 Task: Set the font size in pixels for the text renderer to 2.
Action: Mouse moved to (93, 13)
Screenshot: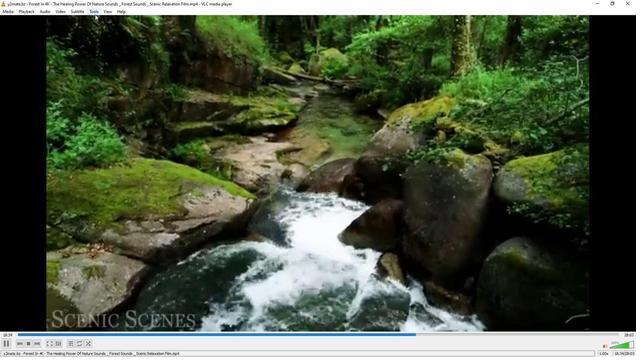 
Action: Mouse pressed left at (93, 13)
Screenshot: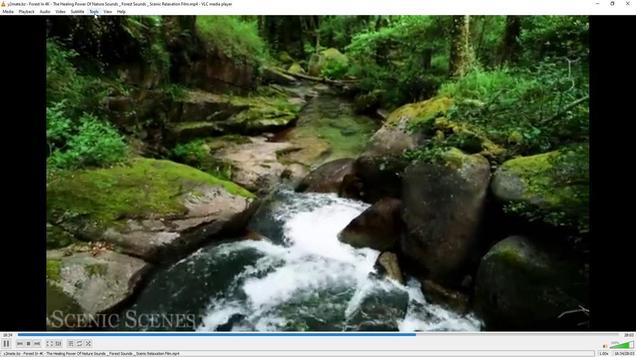 
Action: Mouse moved to (100, 90)
Screenshot: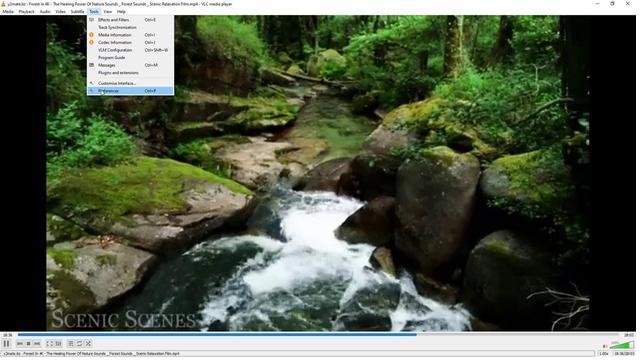 
Action: Mouse pressed left at (100, 90)
Screenshot: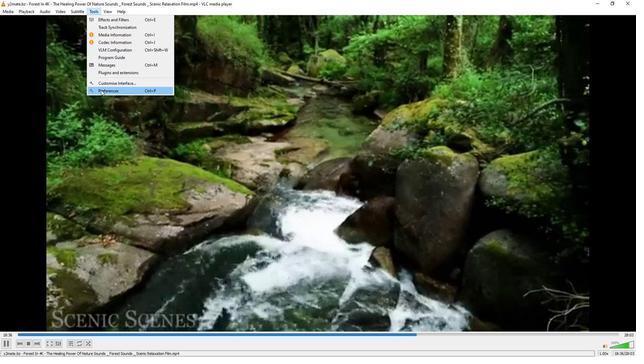 
Action: Mouse moved to (209, 293)
Screenshot: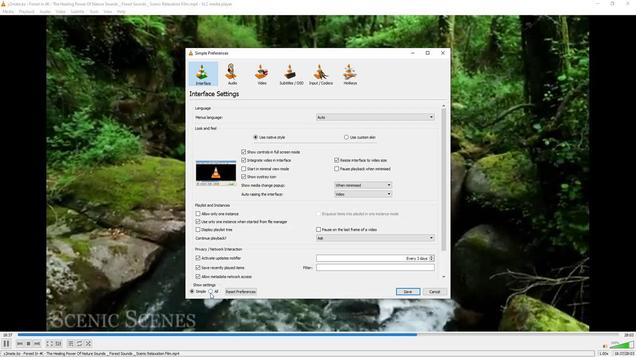 
Action: Mouse pressed left at (209, 293)
Screenshot: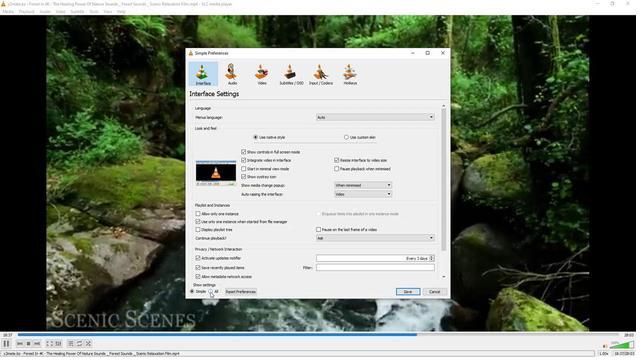 
Action: Mouse moved to (218, 204)
Screenshot: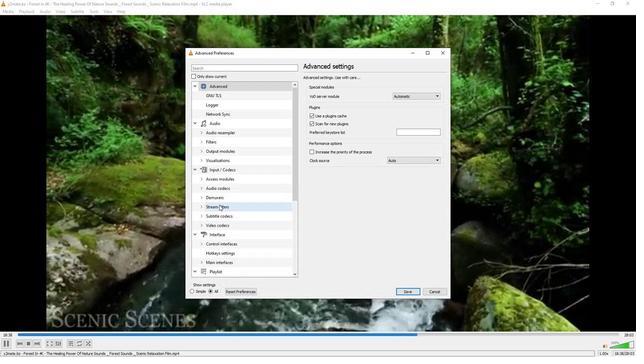 
Action: Mouse scrolled (218, 203) with delta (0, 0)
Screenshot: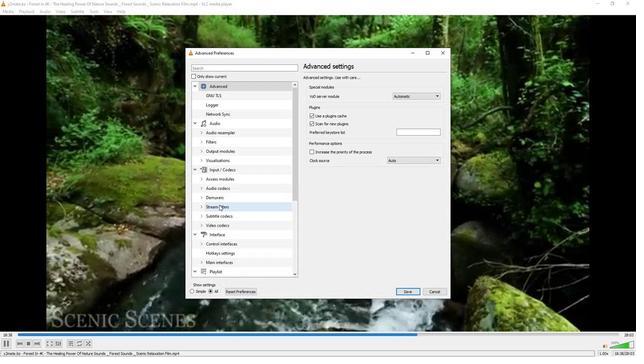 
Action: Mouse moved to (218, 203)
Screenshot: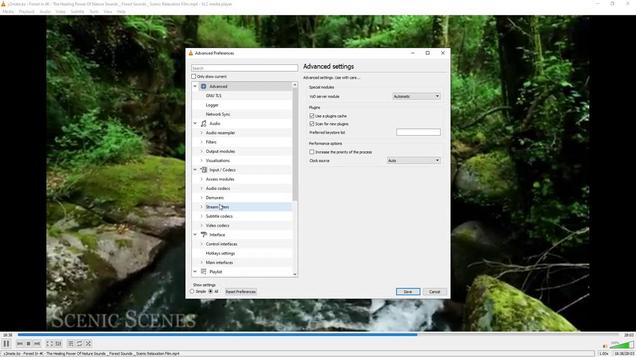 
Action: Mouse scrolled (218, 203) with delta (0, 0)
Screenshot: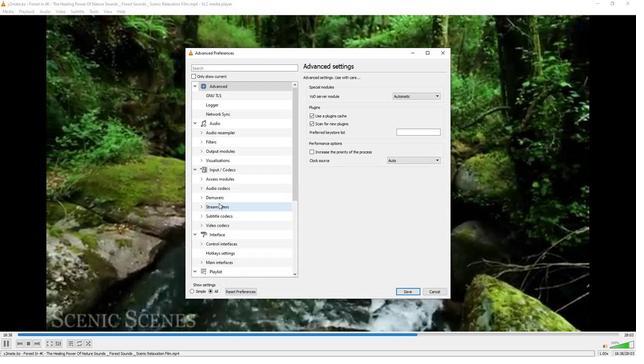 
Action: Mouse moved to (218, 202)
Screenshot: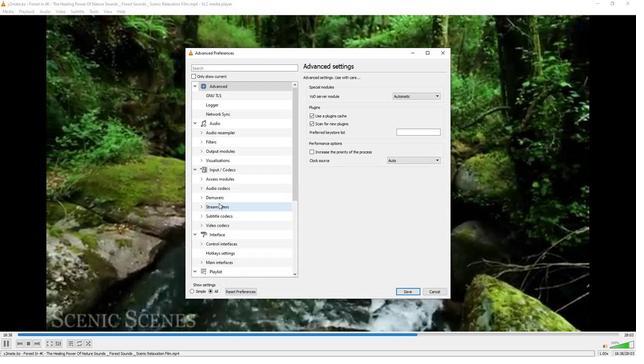 
Action: Mouse scrolled (218, 202) with delta (0, 0)
Screenshot: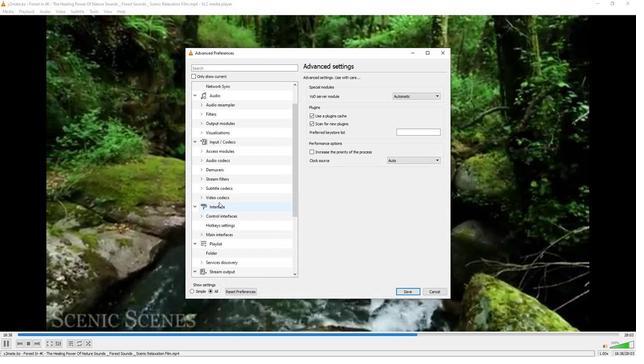 
Action: Mouse moved to (218, 202)
Screenshot: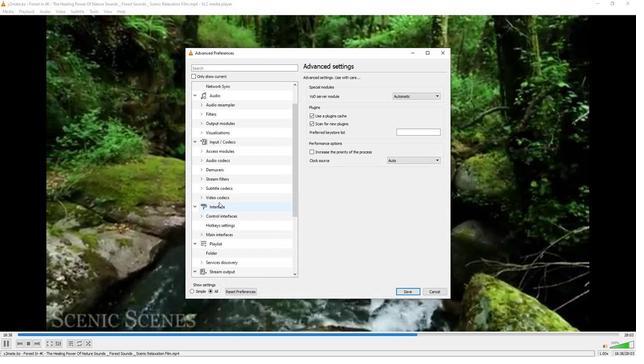 
Action: Mouse scrolled (218, 201) with delta (0, 0)
Screenshot: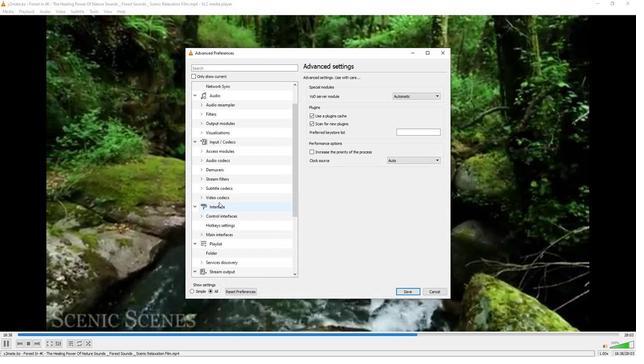 
Action: Mouse moved to (218, 201)
Screenshot: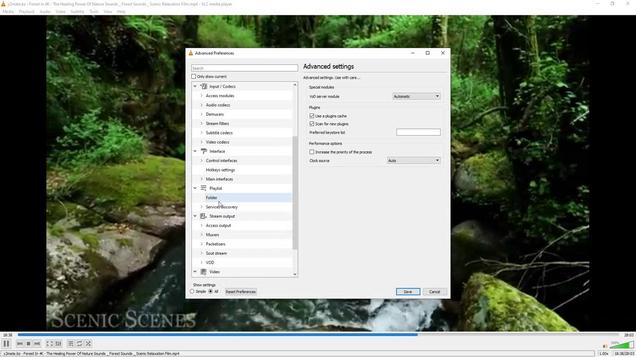 
Action: Mouse scrolled (218, 201) with delta (0, 0)
Screenshot: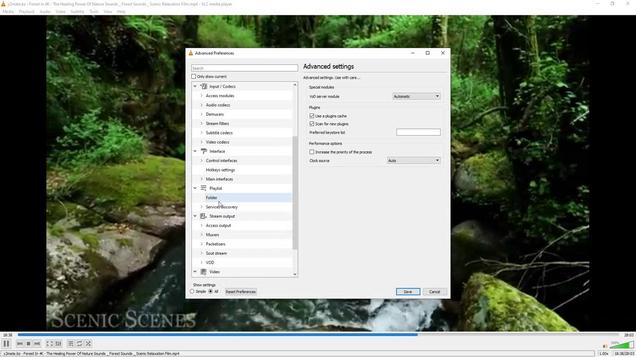 
Action: Mouse moved to (217, 200)
Screenshot: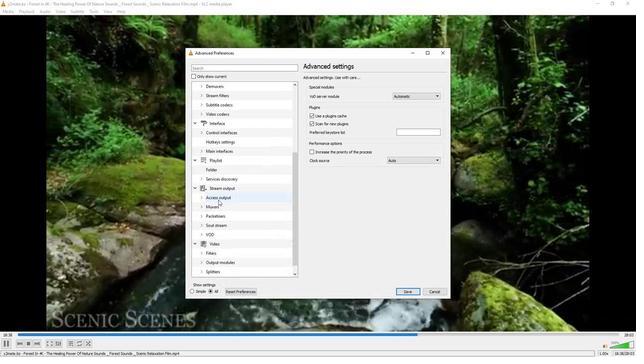 
Action: Mouse scrolled (217, 199) with delta (0, 0)
Screenshot: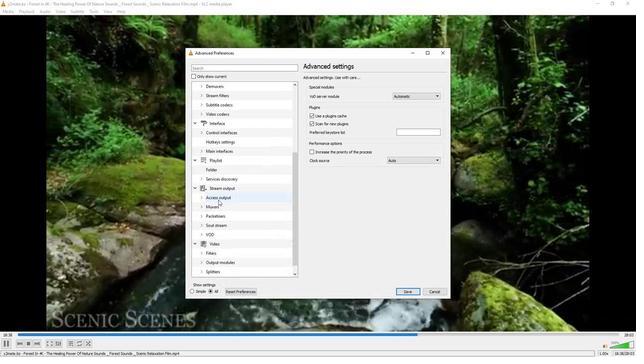 
Action: Mouse moved to (217, 198)
Screenshot: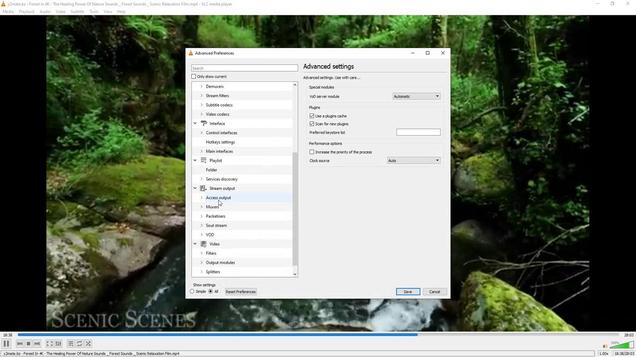 
Action: Mouse scrolled (217, 197) with delta (0, 0)
Screenshot: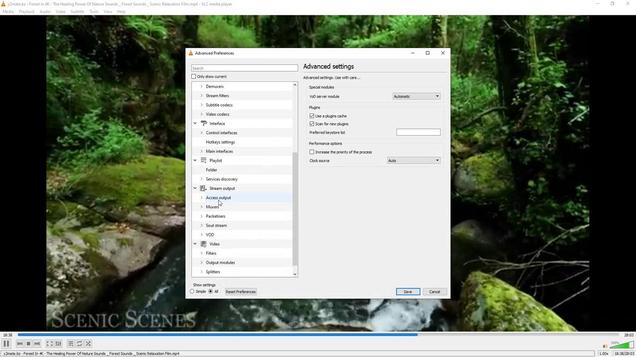 
Action: Mouse moved to (217, 197)
Screenshot: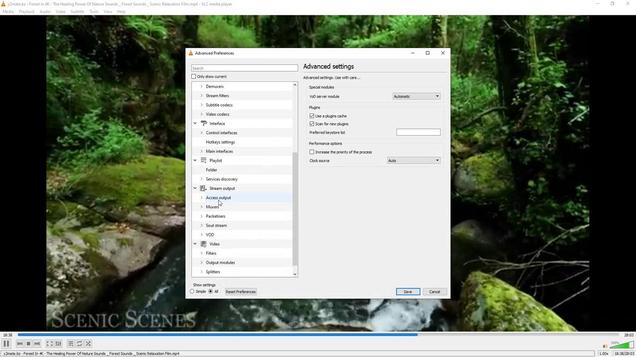 
Action: Mouse scrolled (217, 196) with delta (0, 0)
Screenshot: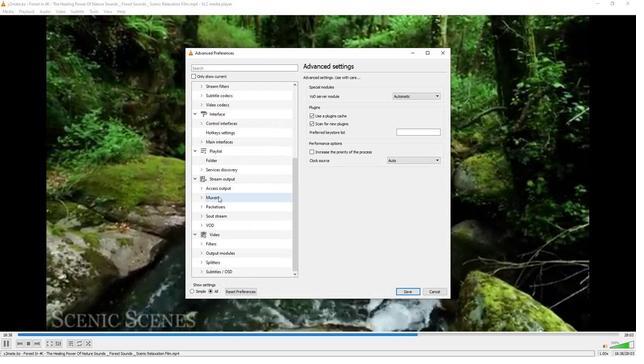 
Action: Mouse moved to (201, 273)
Screenshot: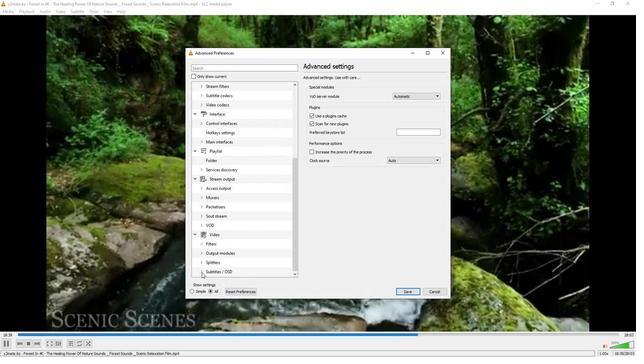
Action: Mouse pressed left at (201, 273)
Screenshot: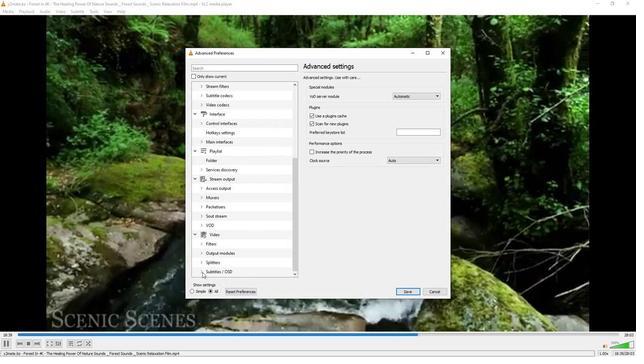 
Action: Mouse moved to (230, 218)
Screenshot: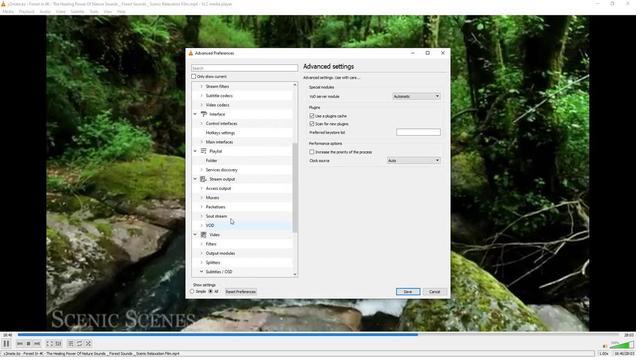 
Action: Mouse scrolled (230, 218) with delta (0, 0)
Screenshot: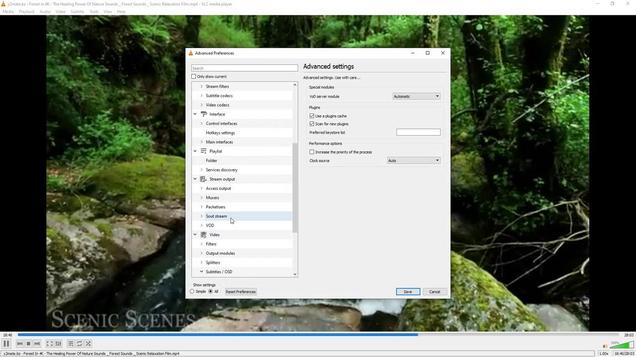 
Action: Mouse scrolled (230, 218) with delta (0, 0)
Screenshot: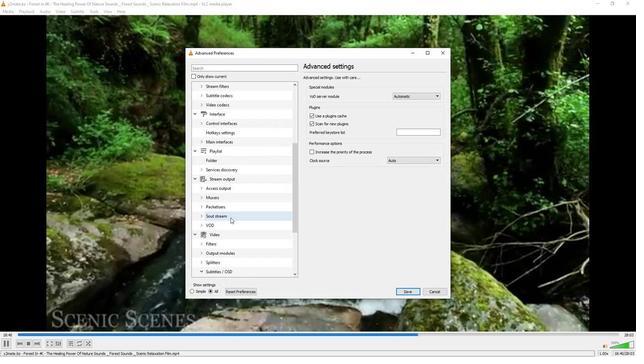 
Action: Mouse scrolled (230, 218) with delta (0, 0)
Screenshot: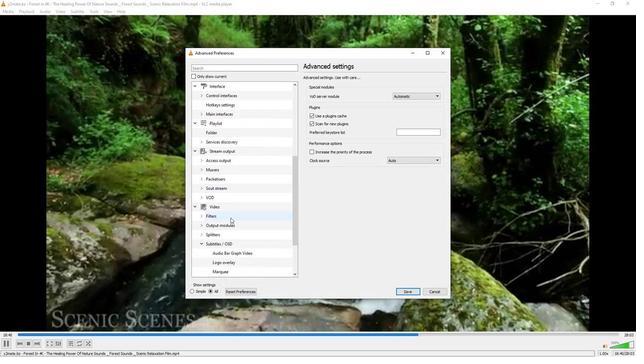
Action: Mouse scrolled (230, 218) with delta (0, 0)
Screenshot: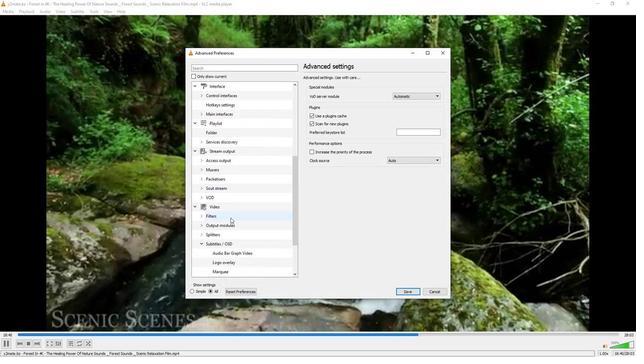 
Action: Mouse moved to (230, 217)
Screenshot: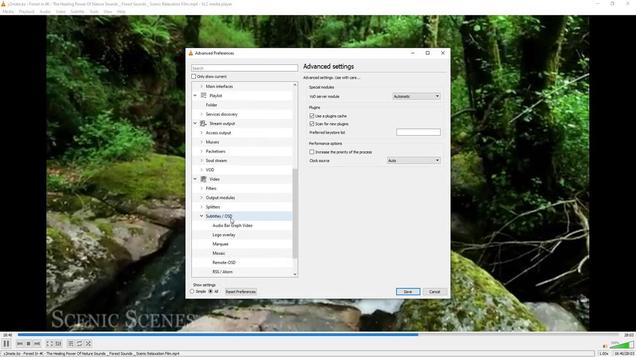 
Action: Mouse scrolled (230, 217) with delta (0, 0)
Screenshot: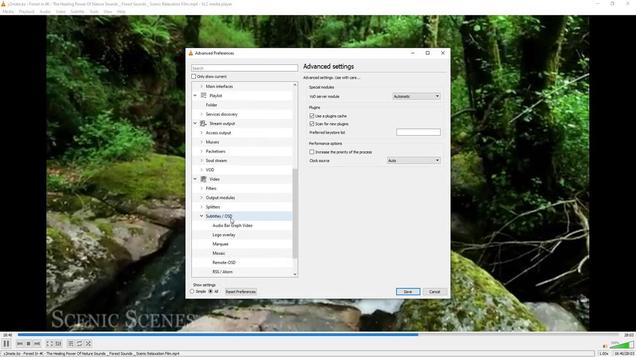 
Action: Mouse moved to (230, 216)
Screenshot: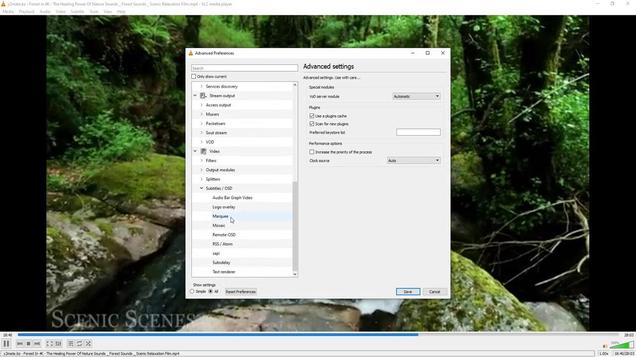 
Action: Mouse scrolled (230, 215) with delta (0, 0)
Screenshot: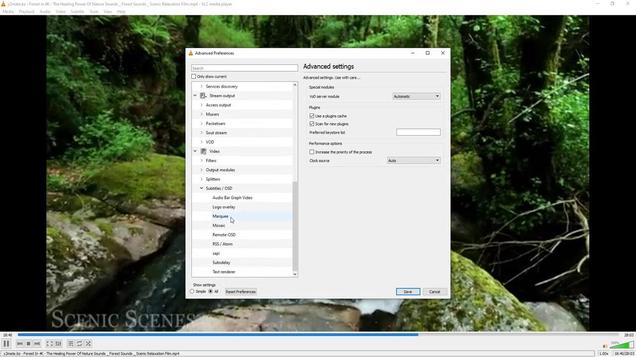 
Action: Mouse moved to (230, 212)
Screenshot: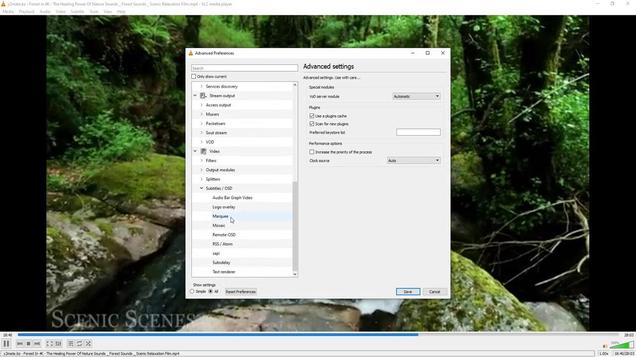 
Action: Mouse scrolled (230, 212) with delta (0, 0)
Screenshot: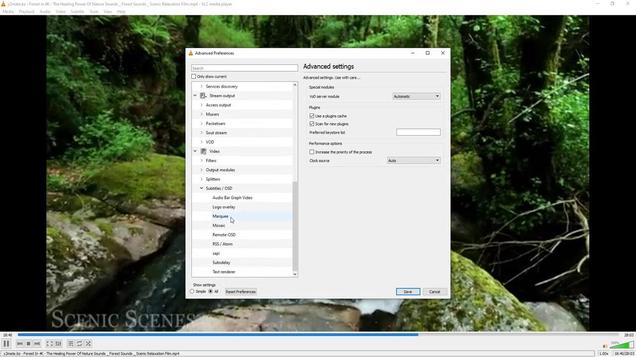 
Action: Mouse moved to (230, 209)
Screenshot: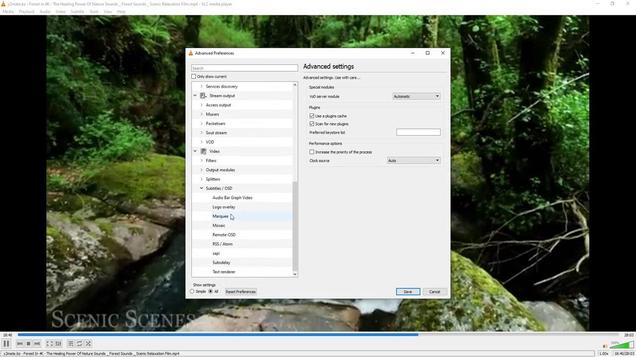 
Action: Mouse scrolled (230, 208) with delta (0, 0)
Screenshot: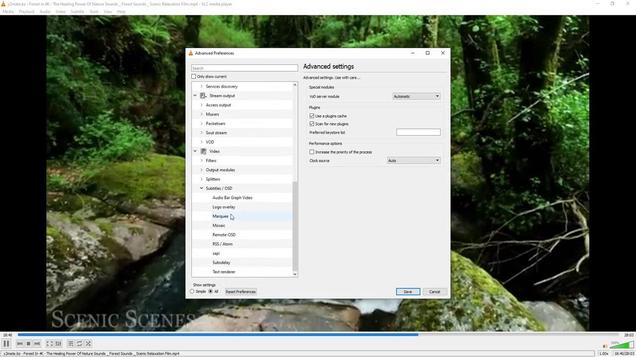 
Action: Mouse moved to (219, 272)
Screenshot: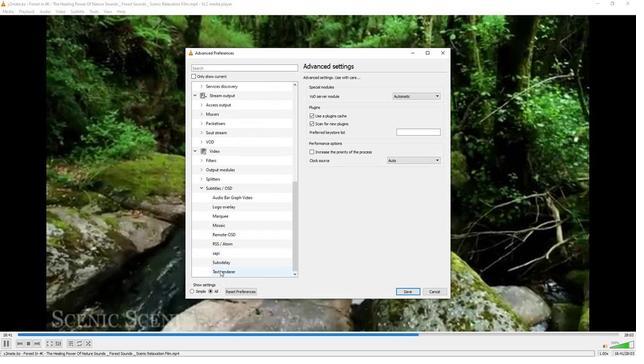 
Action: Mouse pressed left at (219, 272)
Screenshot: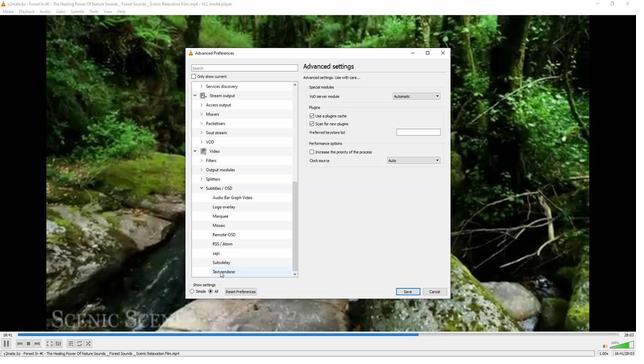 
Action: Mouse moved to (440, 104)
Screenshot: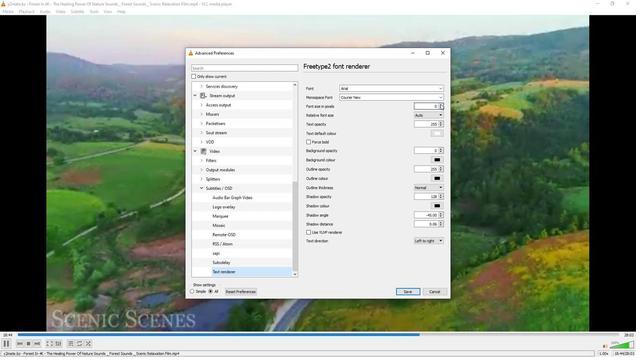 
Action: Mouse pressed left at (440, 104)
Screenshot: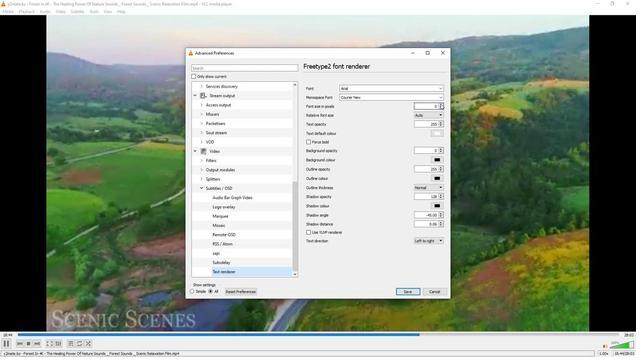 
Action: Mouse pressed left at (440, 104)
Screenshot: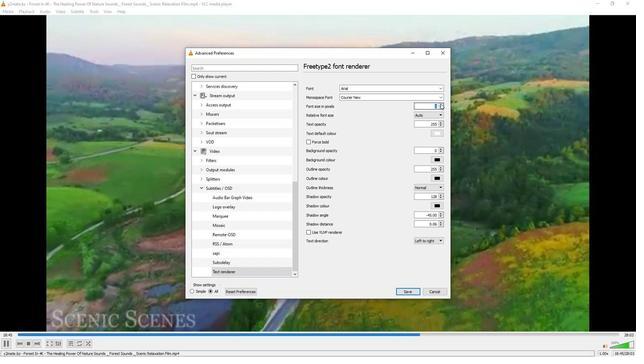 
Action: Mouse moved to (434, 116)
Screenshot: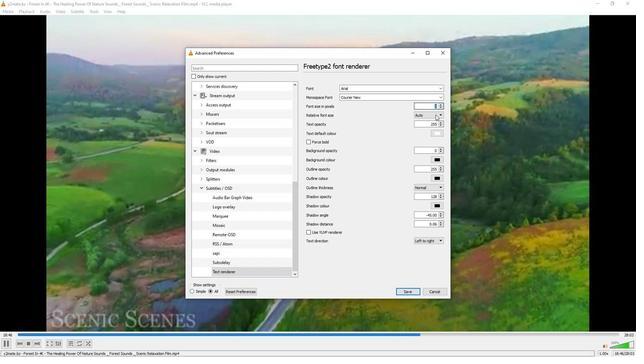 
